 Task: Check the sale-to-list ratio of natural gas utilities in the last 1 year.
Action: Mouse moved to (817, 185)
Screenshot: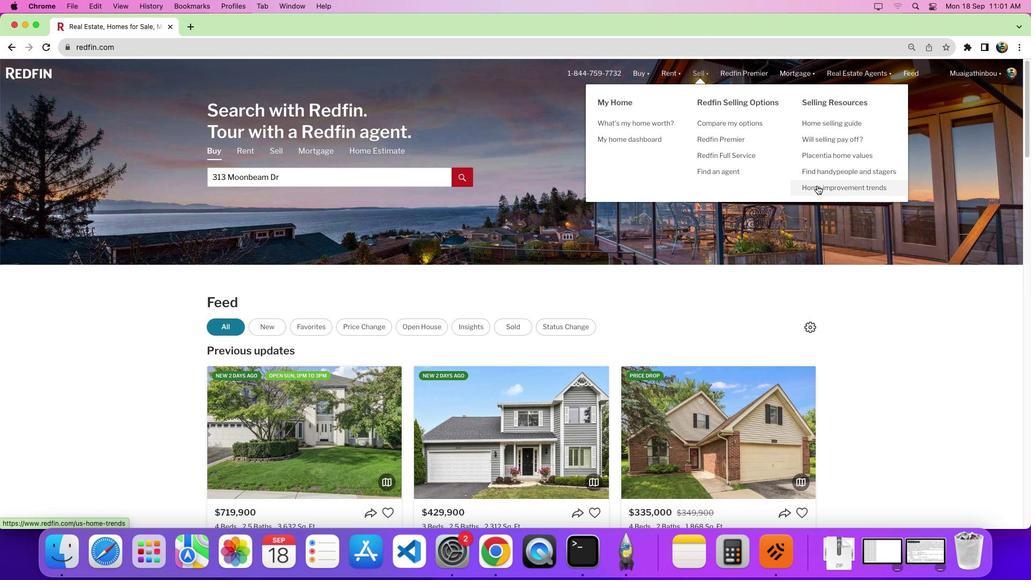 
Action: Mouse pressed left at (817, 185)
Screenshot: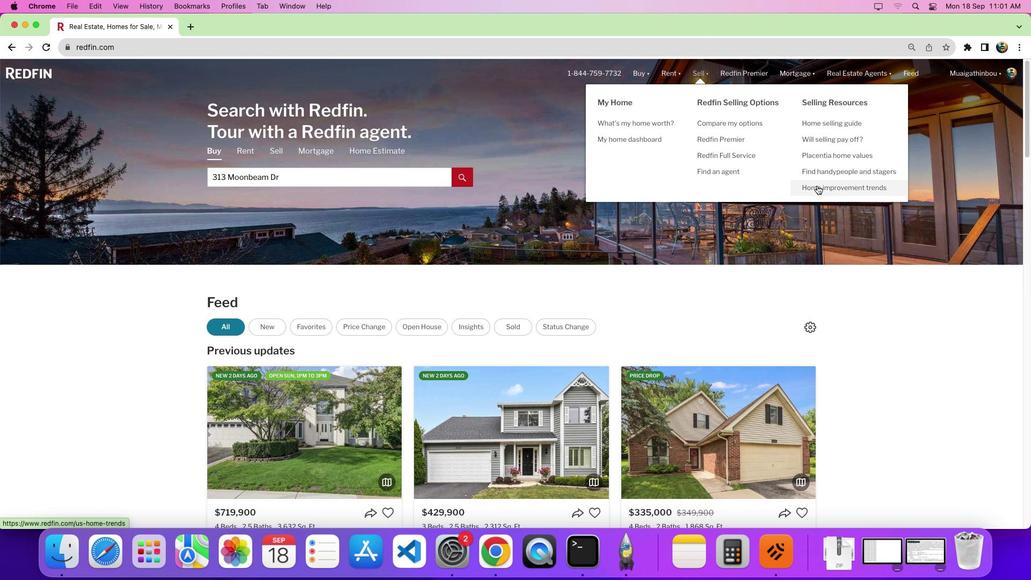 
Action: Mouse pressed left at (817, 185)
Screenshot: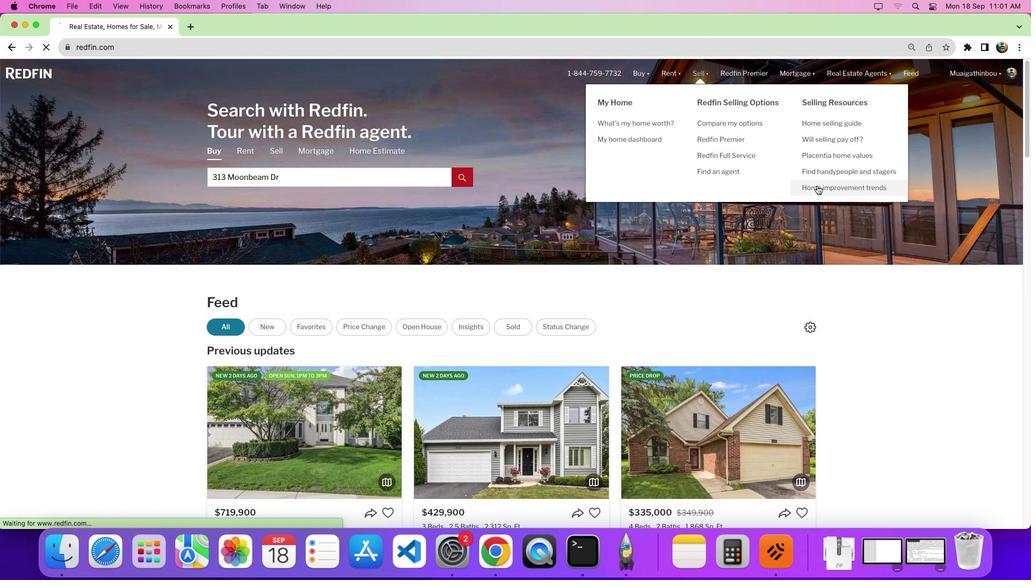 
Action: Mouse moved to (284, 210)
Screenshot: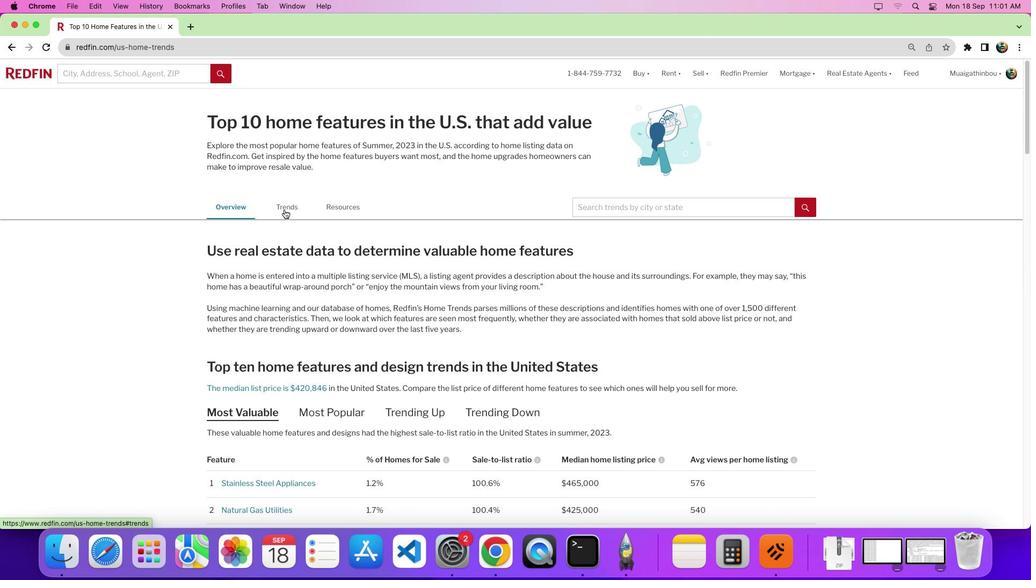 
Action: Mouse pressed left at (284, 210)
Screenshot: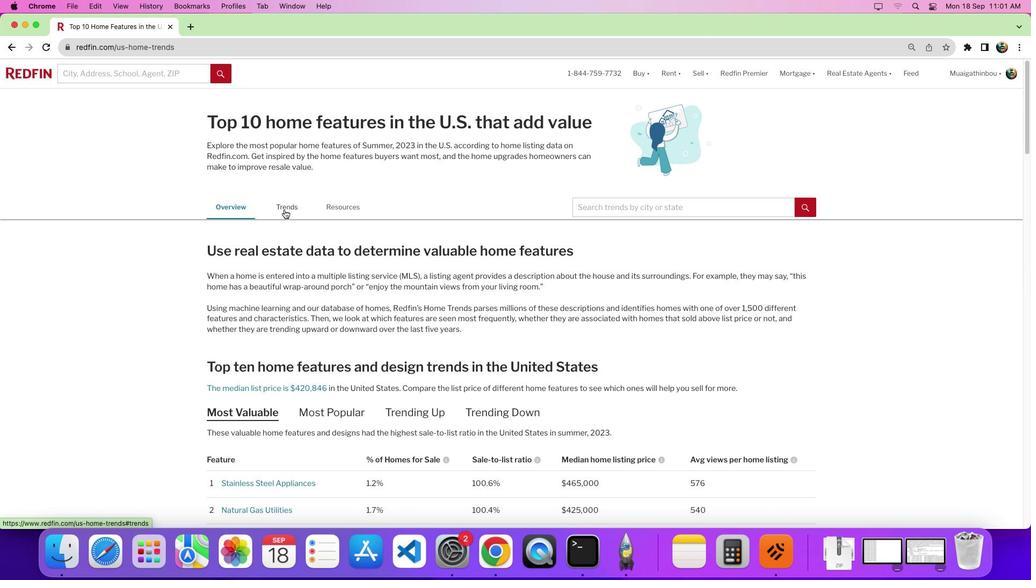 
Action: Mouse moved to (611, 310)
Screenshot: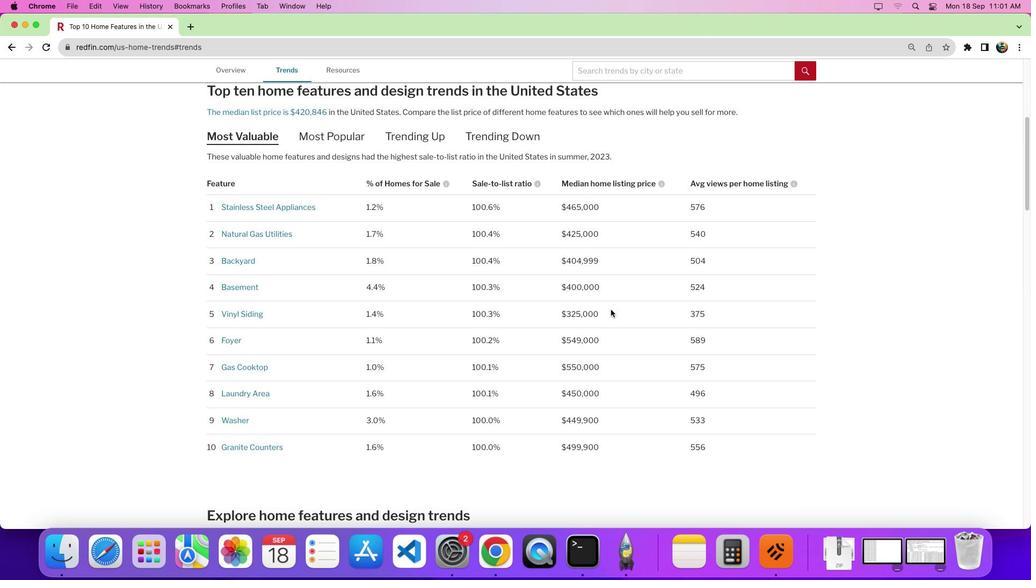 
Action: Mouse scrolled (611, 310) with delta (0, 0)
Screenshot: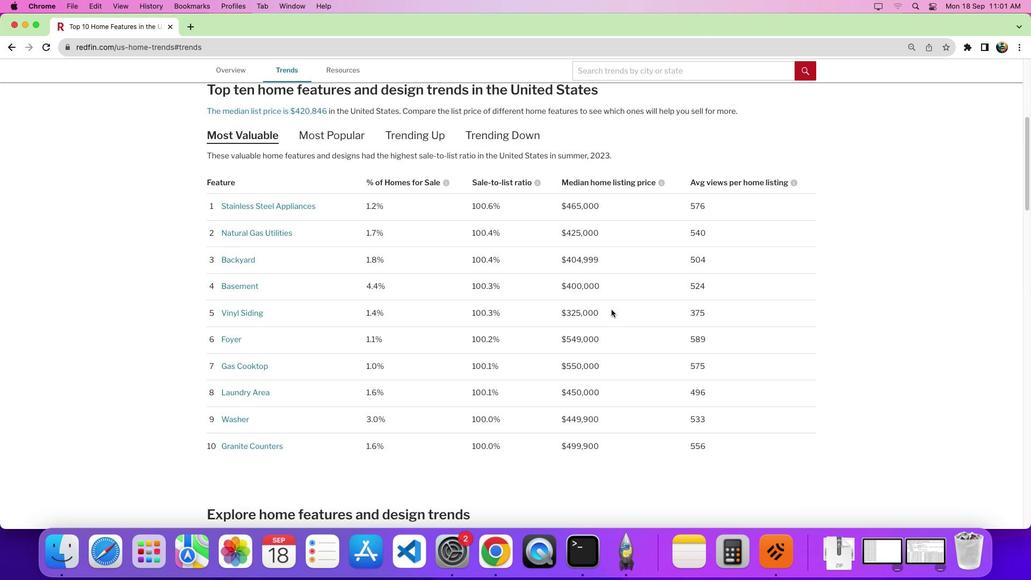 
Action: Mouse scrolled (611, 310) with delta (0, 0)
Screenshot: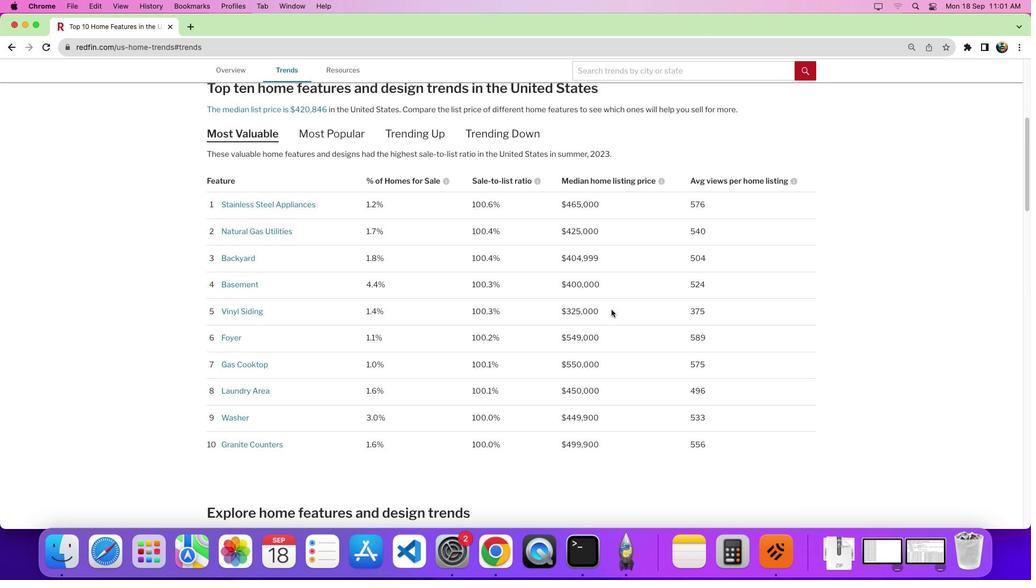 
Action: Mouse moved to (611, 309)
Screenshot: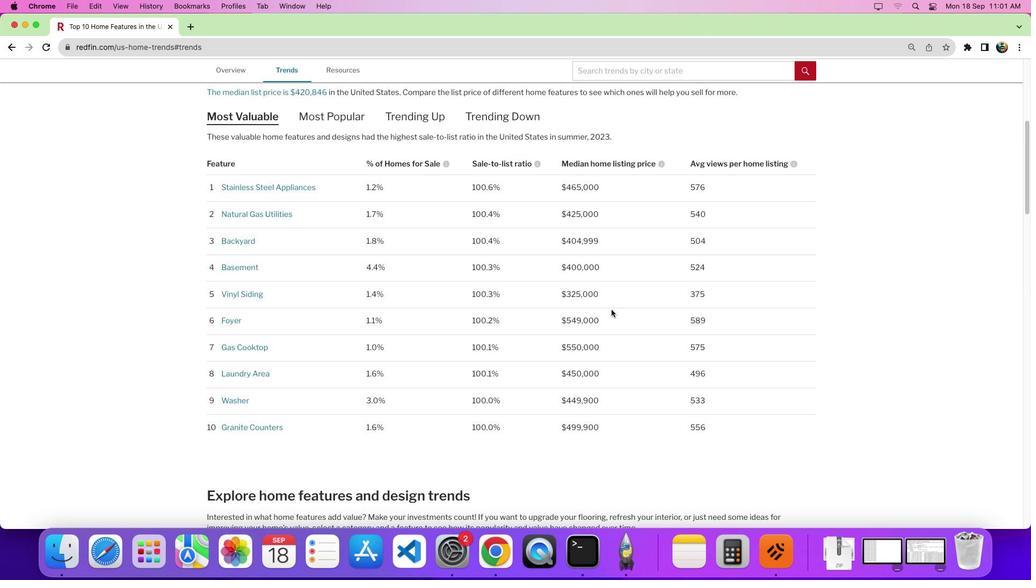 
Action: Mouse scrolled (611, 309) with delta (0, -3)
Screenshot: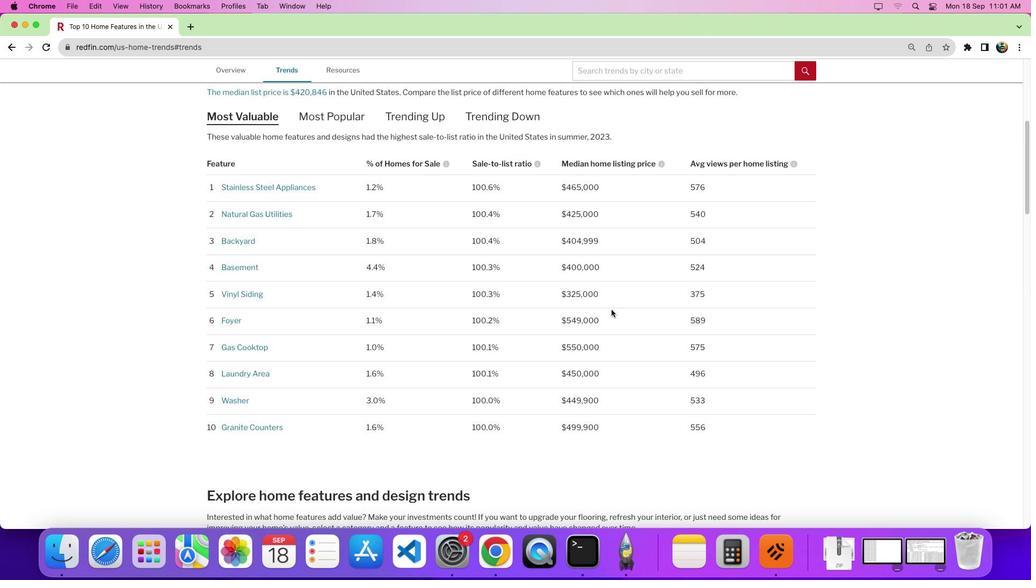 
Action: Mouse moved to (295, 431)
Screenshot: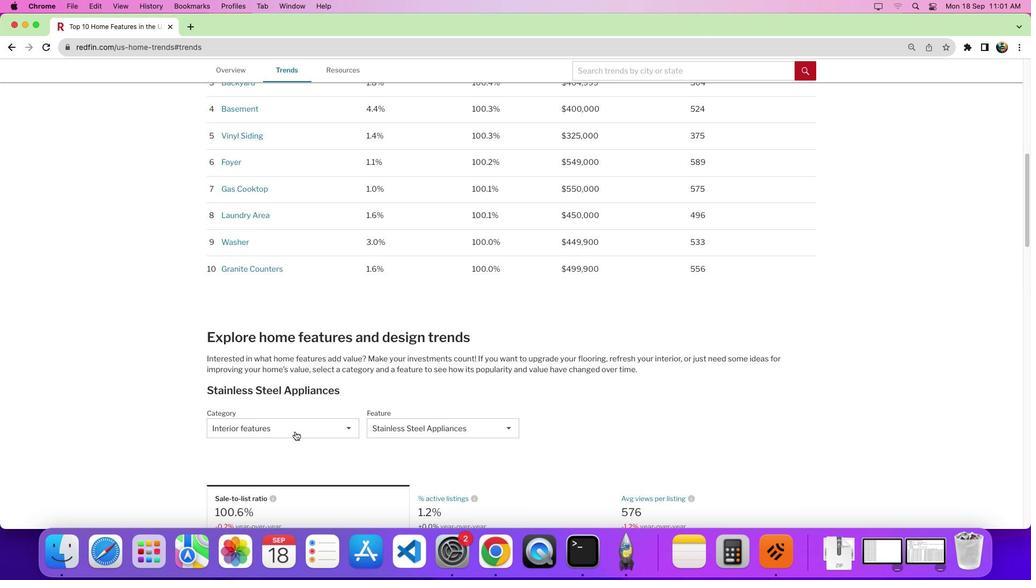 
Action: Mouse pressed left at (295, 431)
Screenshot: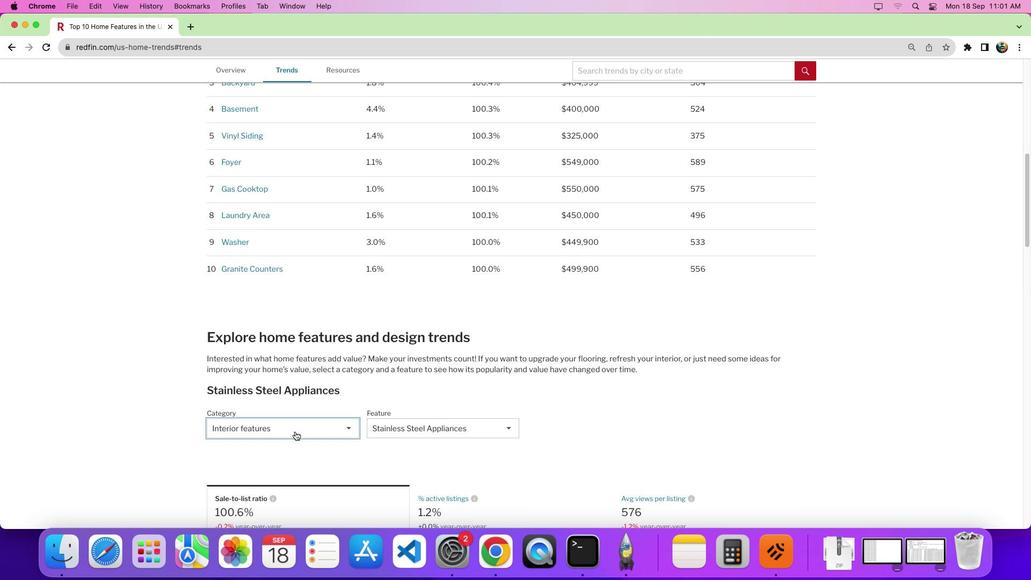 
Action: Mouse moved to (306, 471)
Screenshot: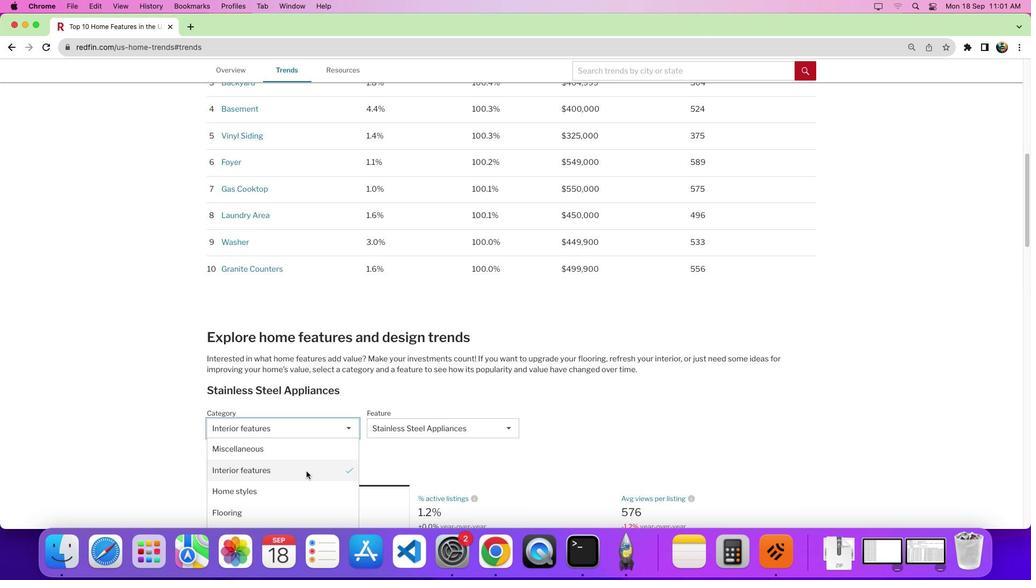 
Action: Mouse pressed left at (306, 471)
Screenshot: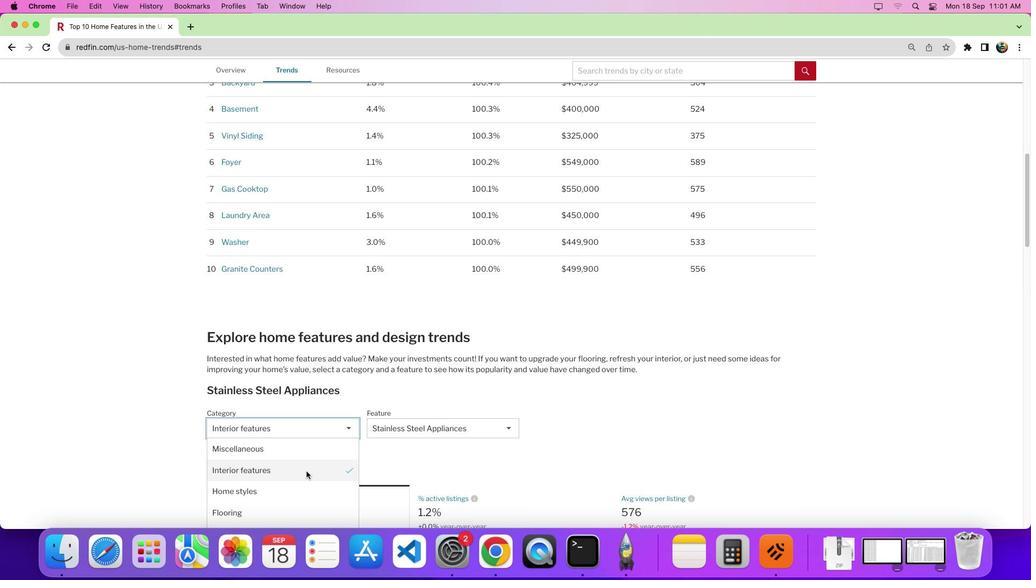 
Action: Mouse moved to (506, 373)
Screenshot: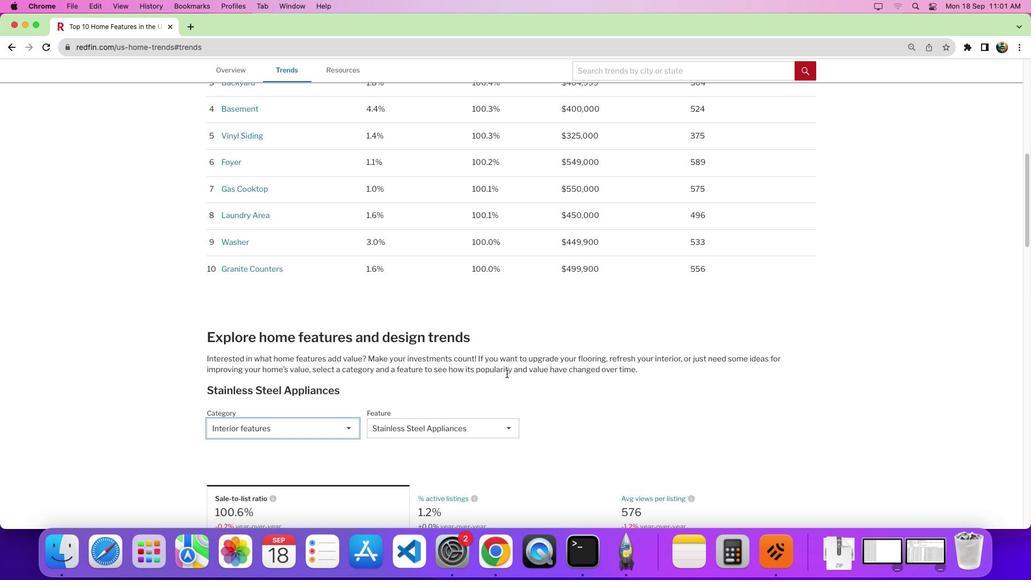 
Action: Mouse scrolled (506, 373) with delta (0, 0)
Screenshot: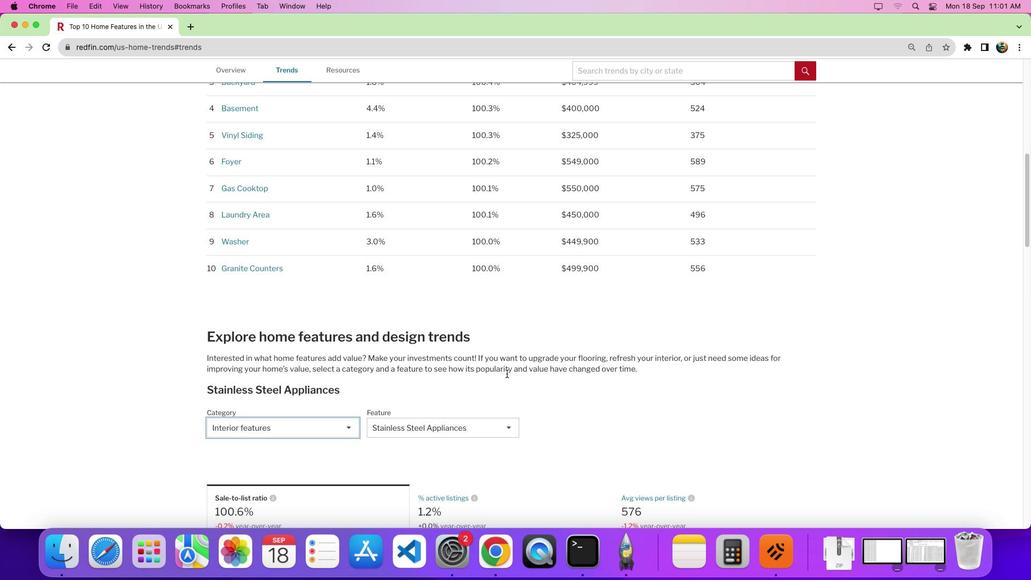 
Action: Mouse moved to (506, 373)
Screenshot: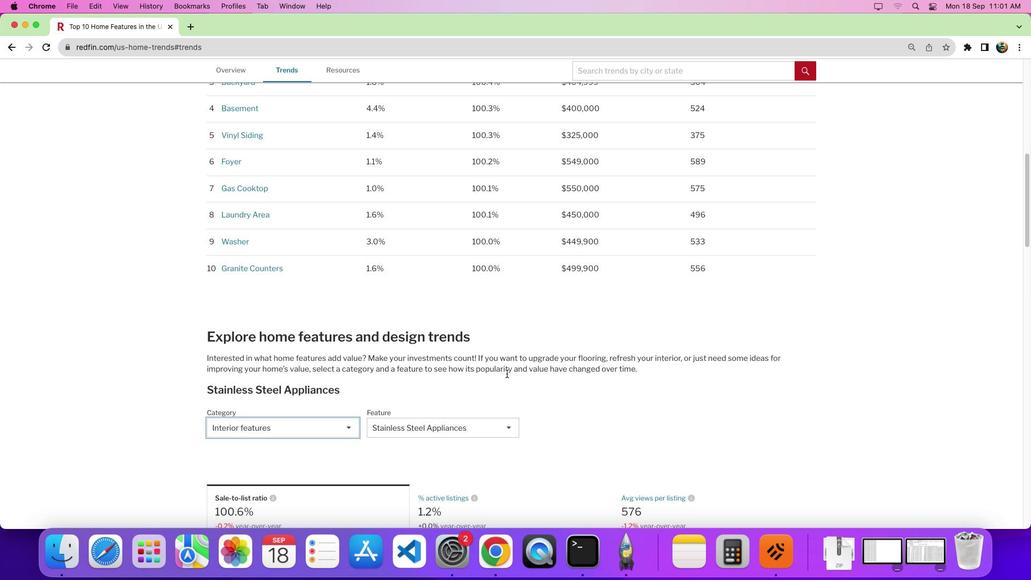 
Action: Mouse scrolled (506, 373) with delta (0, 0)
Screenshot: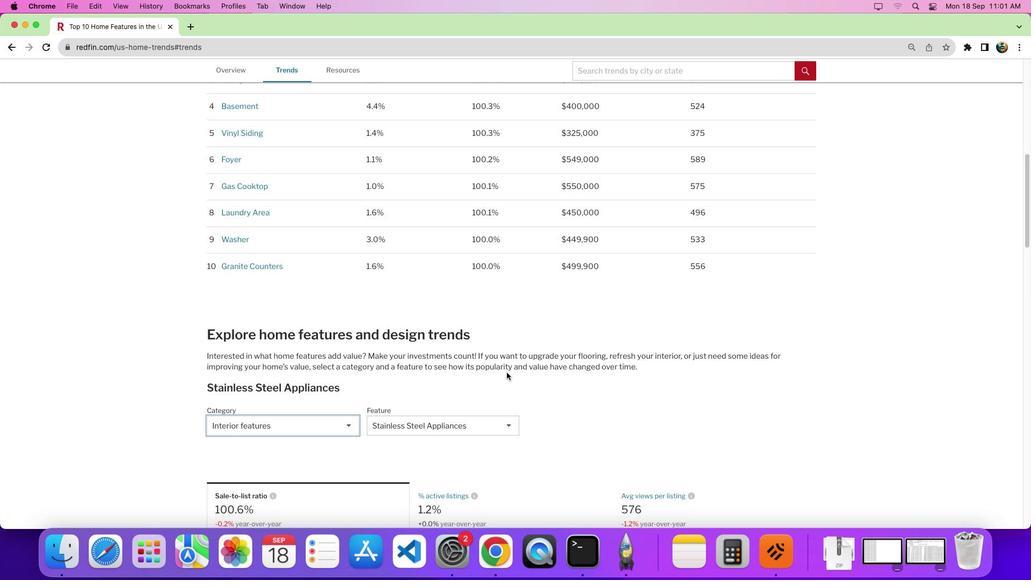 
Action: Mouse moved to (472, 388)
Screenshot: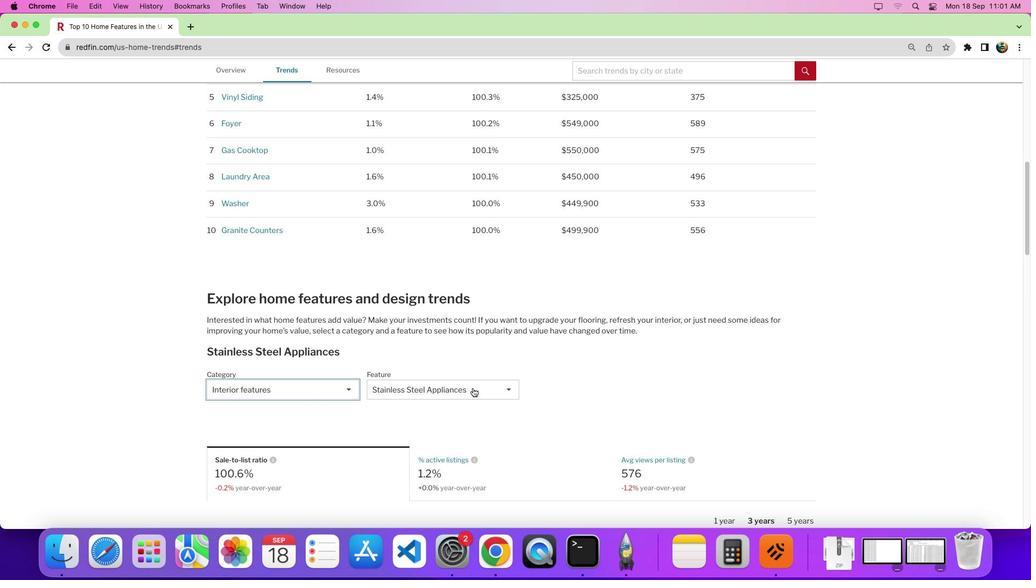 
Action: Mouse pressed left at (472, 388)
Screenshot: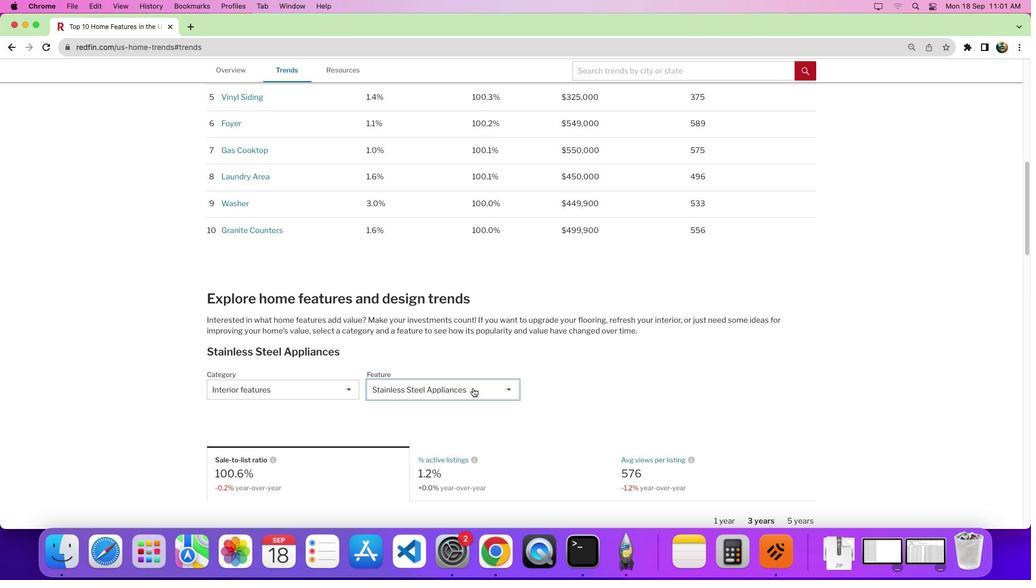 
Action: Mouse moved to (513, 489)
Screenshot: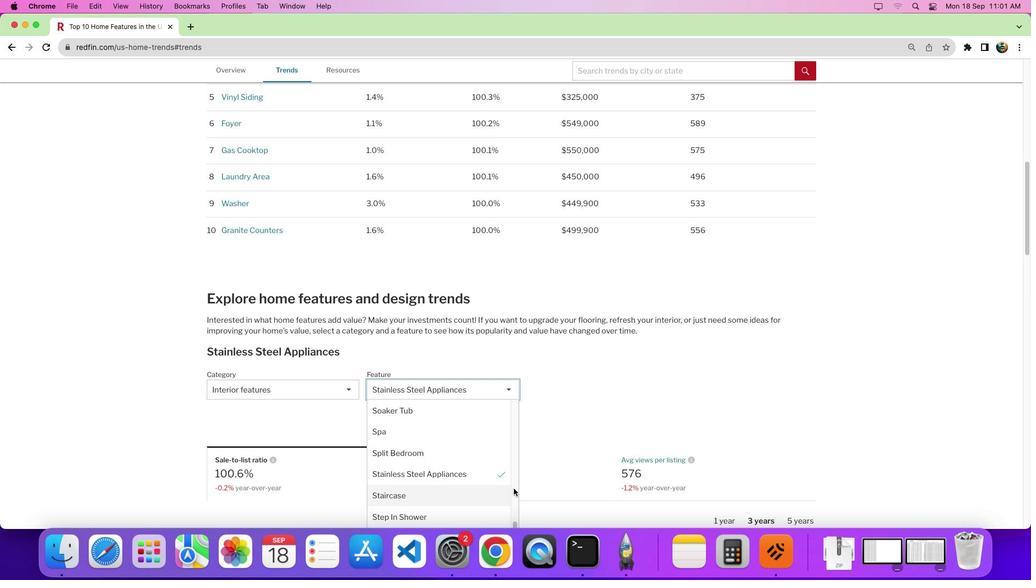 
Action: Mouse pressed left at (513, 489)
Screenshot: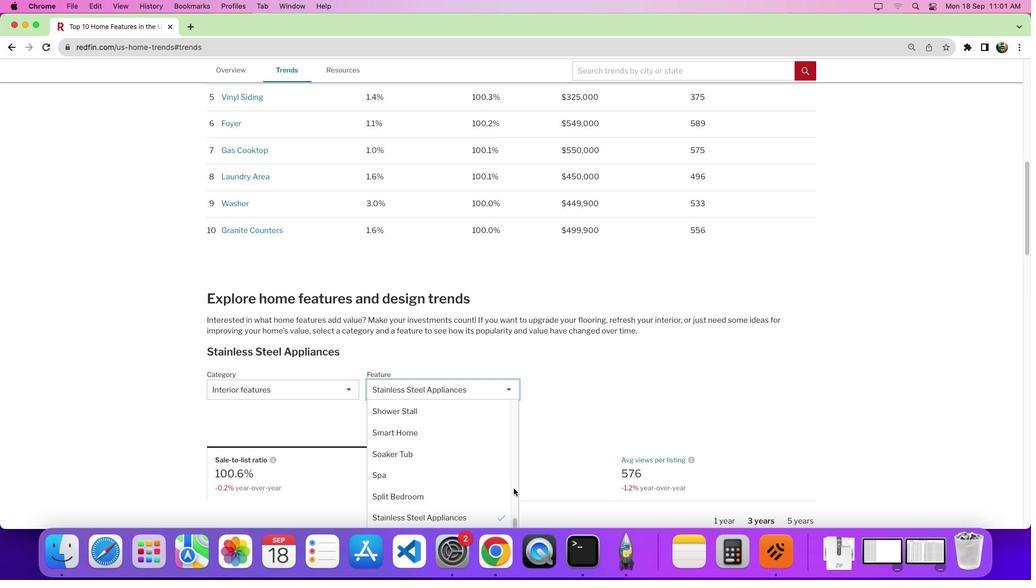 
Action: Mouse moved to (513, 486)
Screenshot: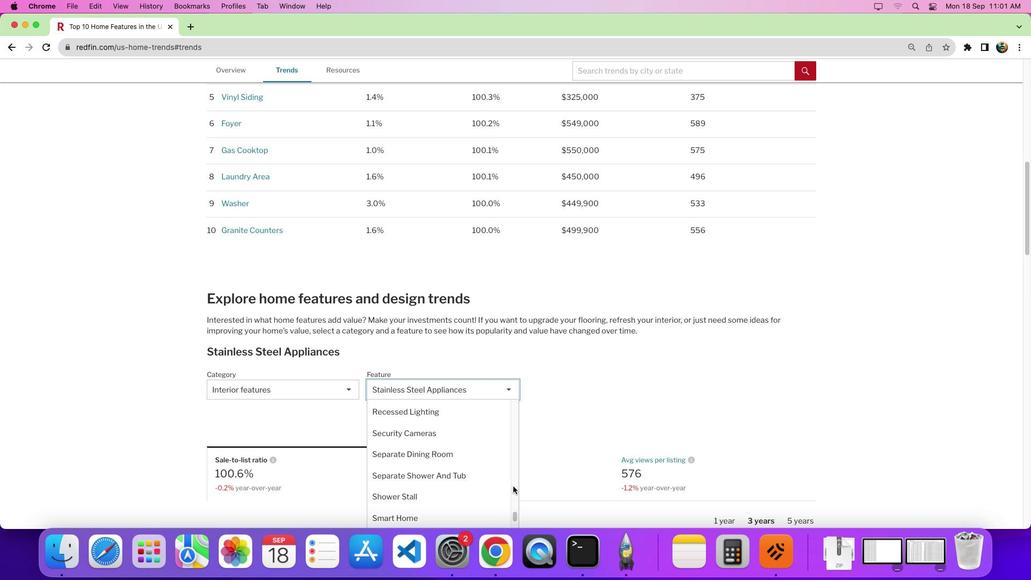 
Action: Mouse pressed left at (513, 486)
Screenshot: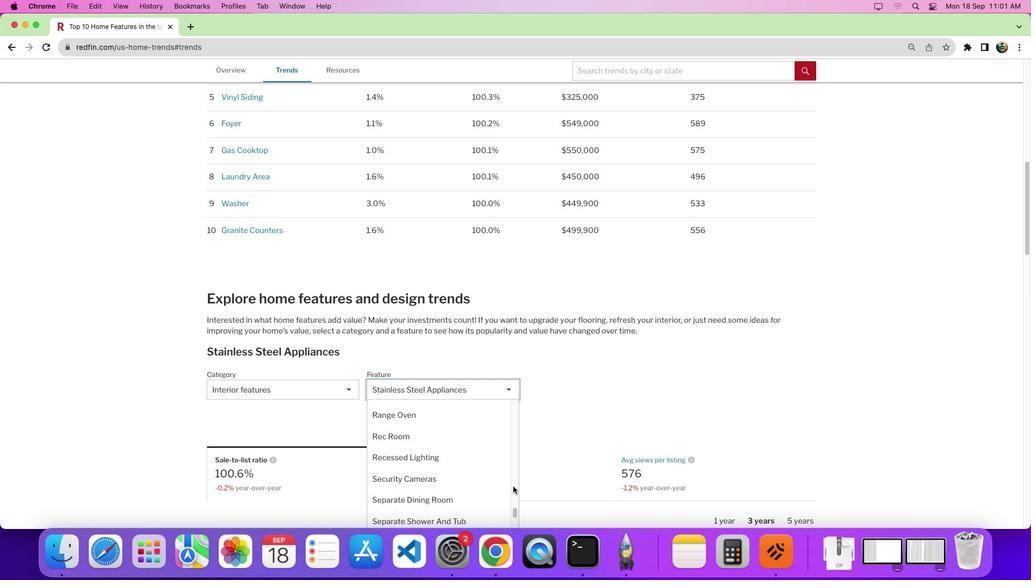 
Action: Mouse moved to (514, 484)
Screenshot: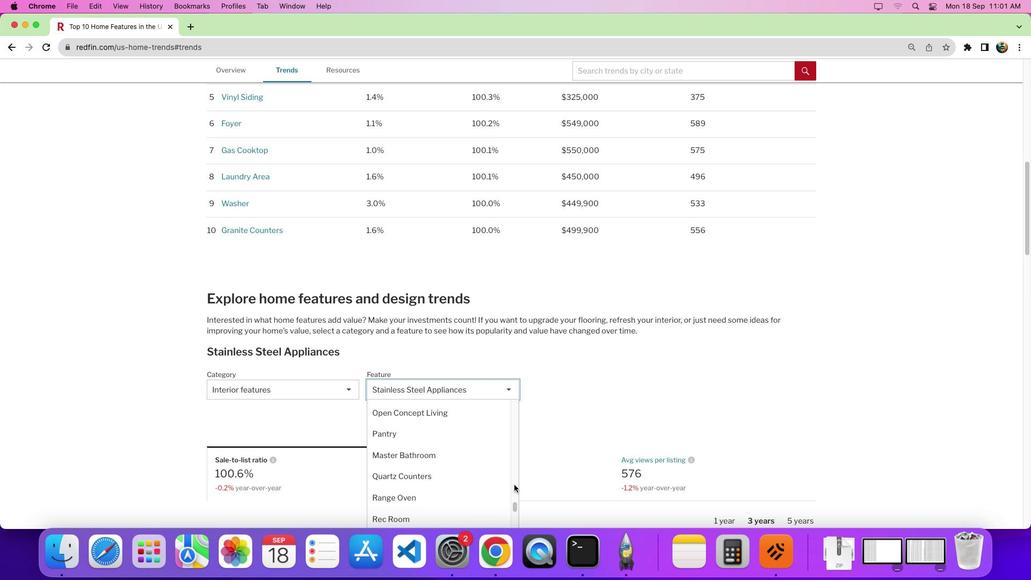 
Action: Mouse pressed left at (514, 484)
Screenshot: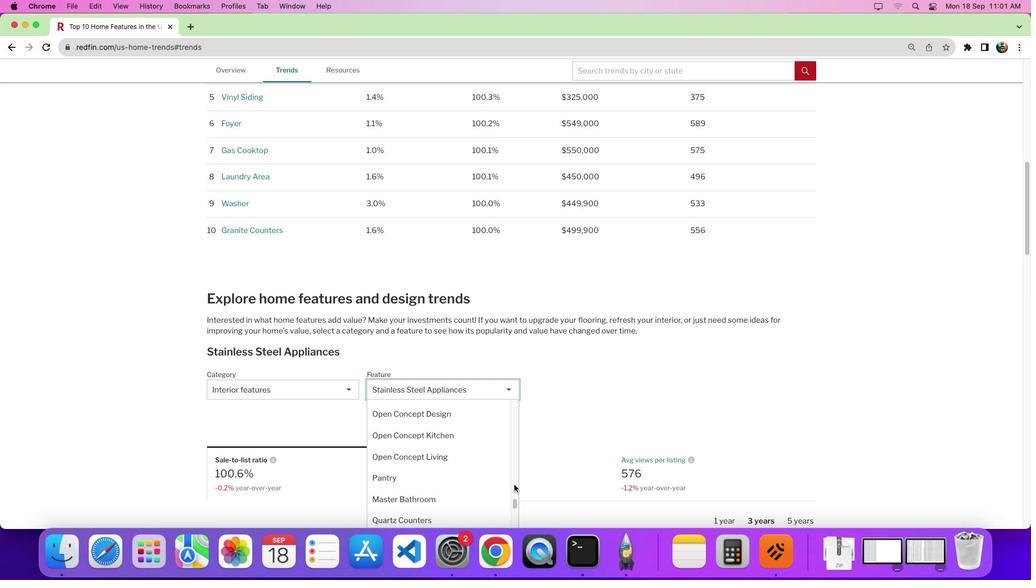 
Action: Mouse moved to (462, 437)
Screenshot: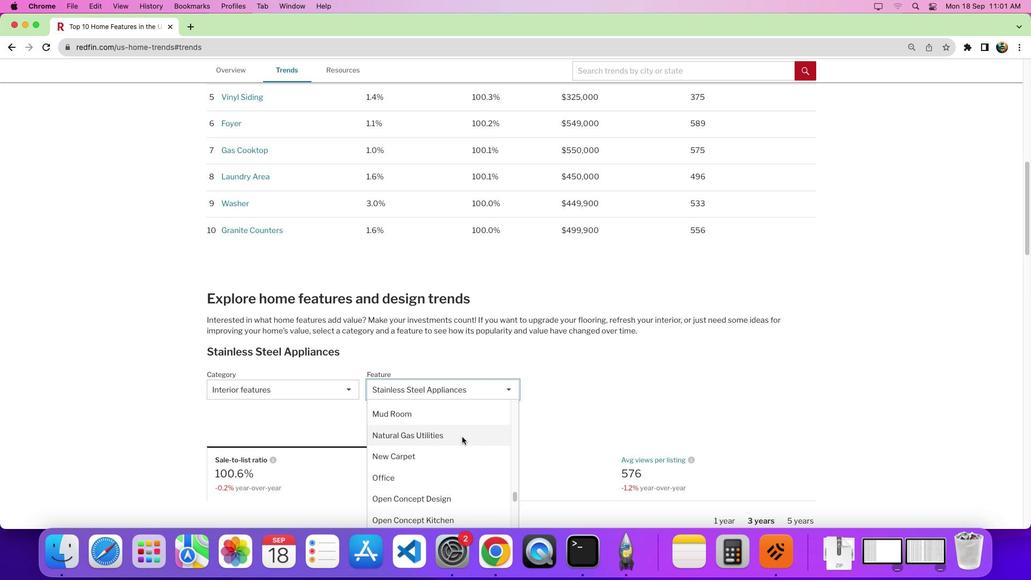 
Action: Mouse pressed left at (462, 437)
Screenshot: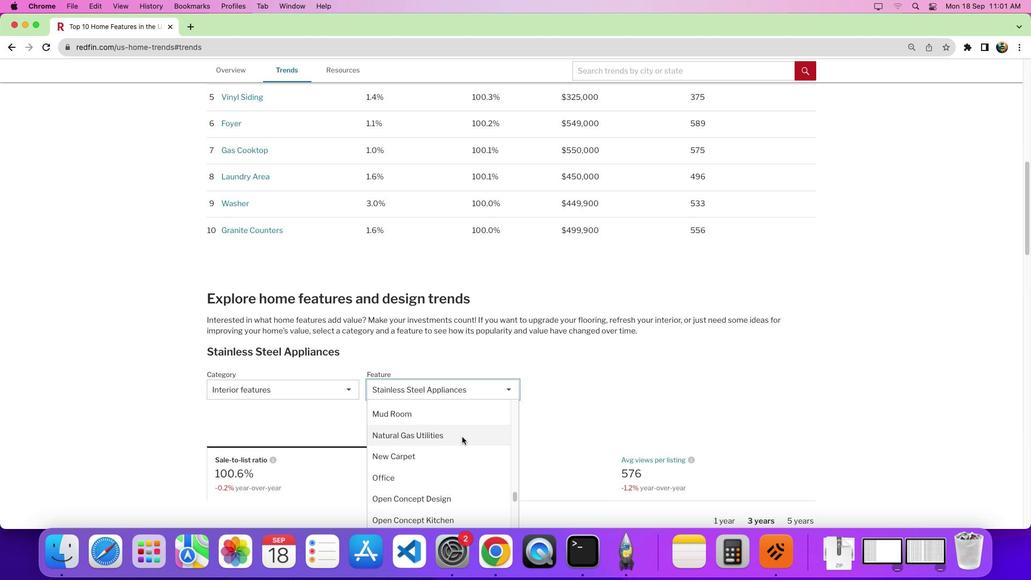 
Action: Mouse moved to (622, 419)
Screenshot: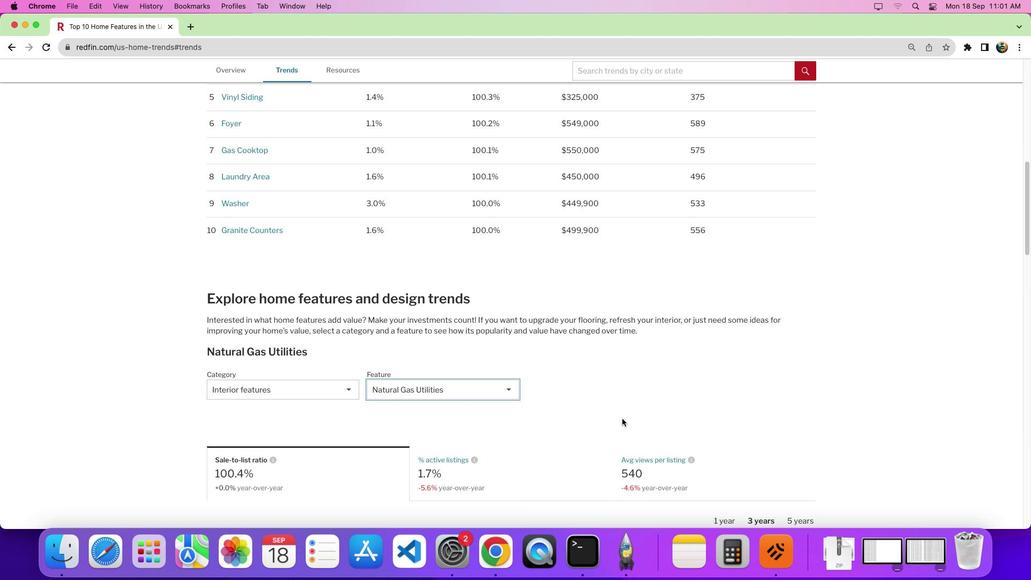 
Action: Mouse scrolled (622, 419) with delta (0, 0)
Screenshot: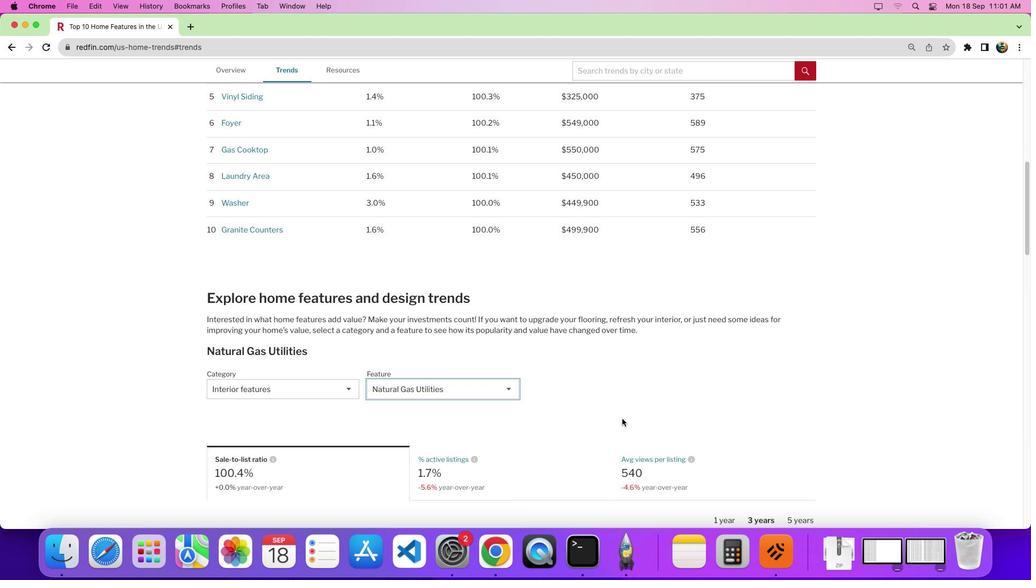 
Action: Mouse scrolled (622, 419) with delta (0, 0)
Screenshot: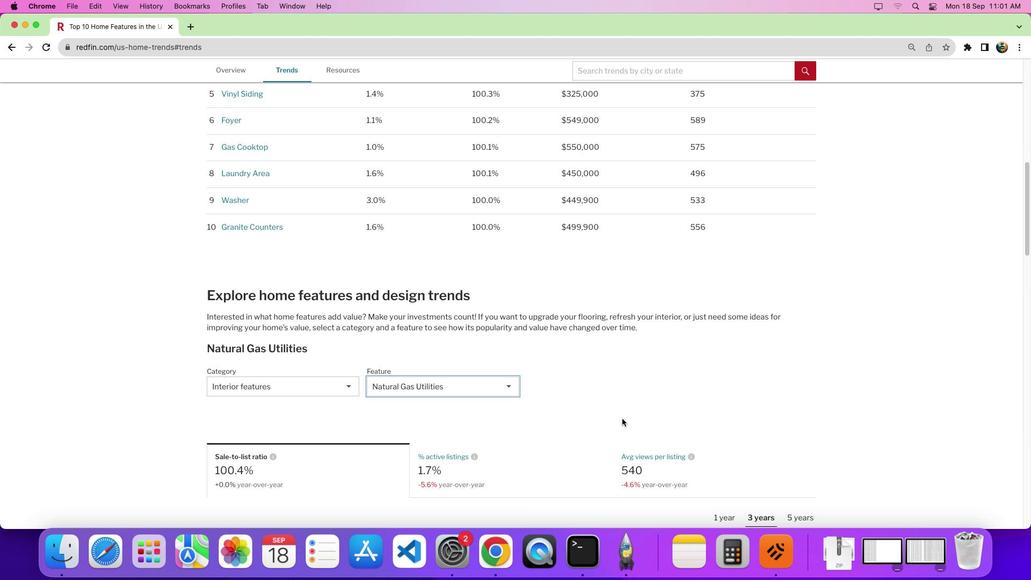 
Action: Mouse scrolled (622, 419) with delta (0, 0)
Screenshot: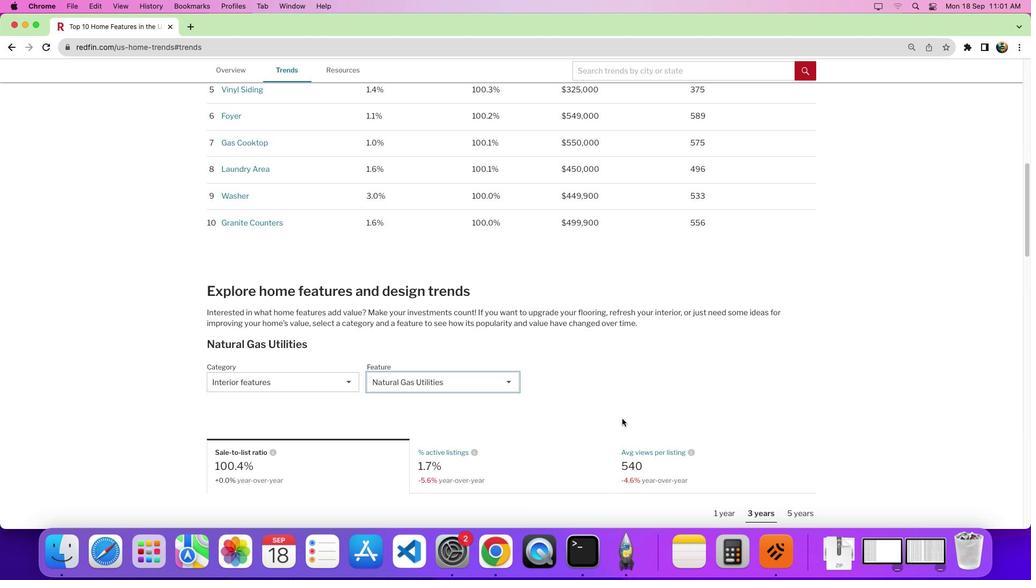 
Action: Mouse moved to (622, 418)
Screenshot: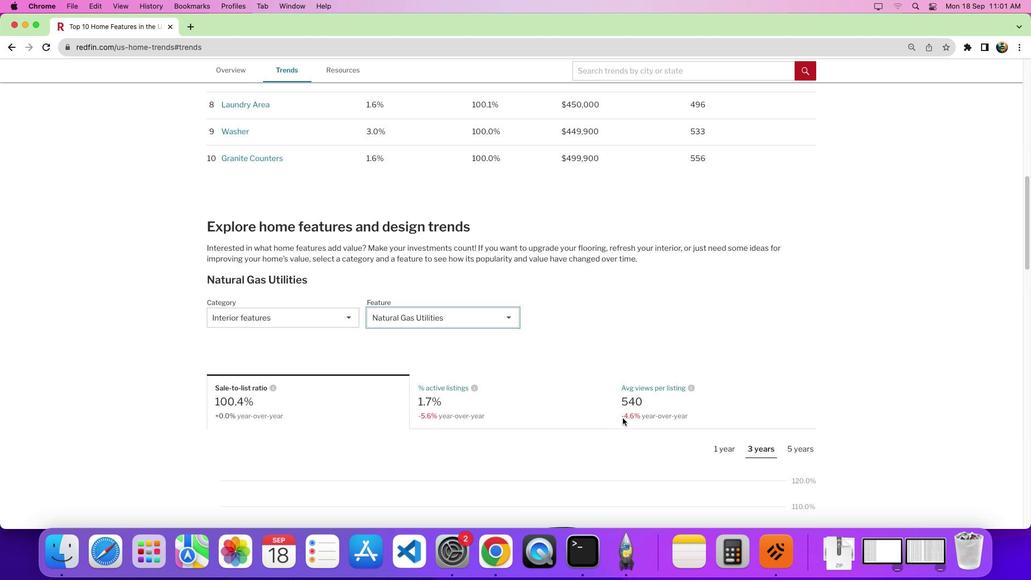 
Action: Mouse scrolled (622, 418) with delta (0, -2)
Screenshot: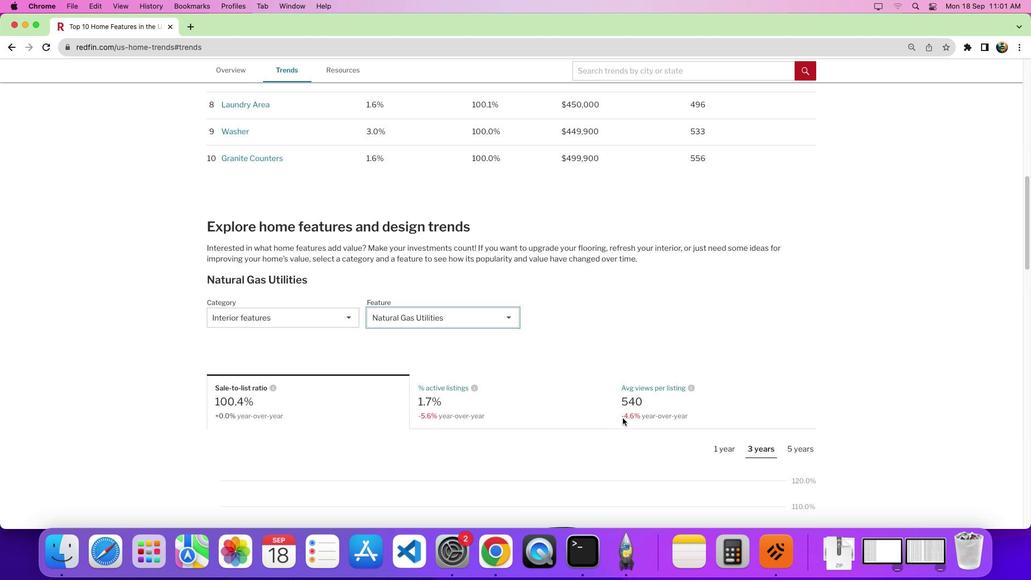 
Action: Mouse moved to (720, 378)
Screenshot: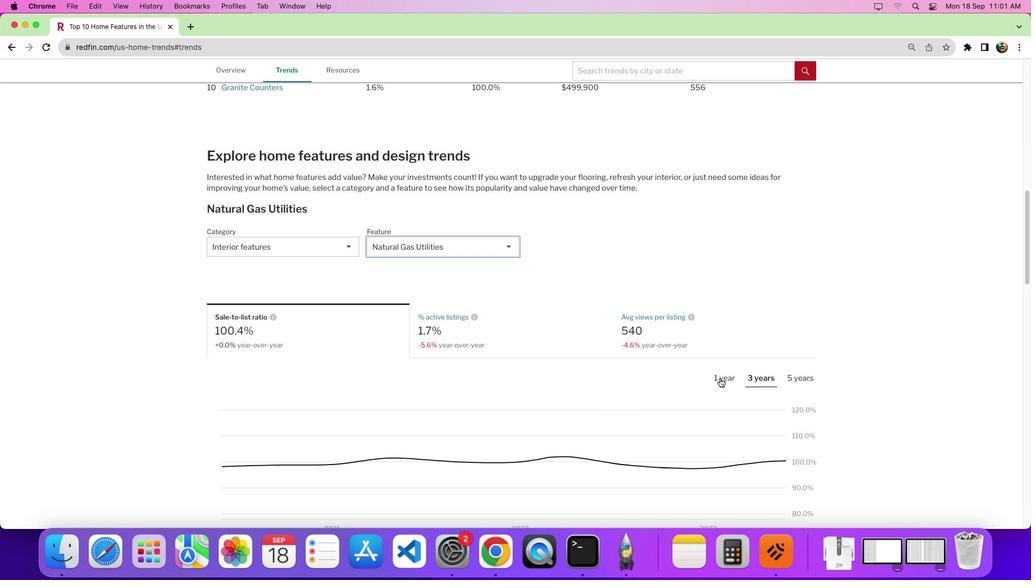 
Action: Mouse pressed left at (720, 378)
Screenshot: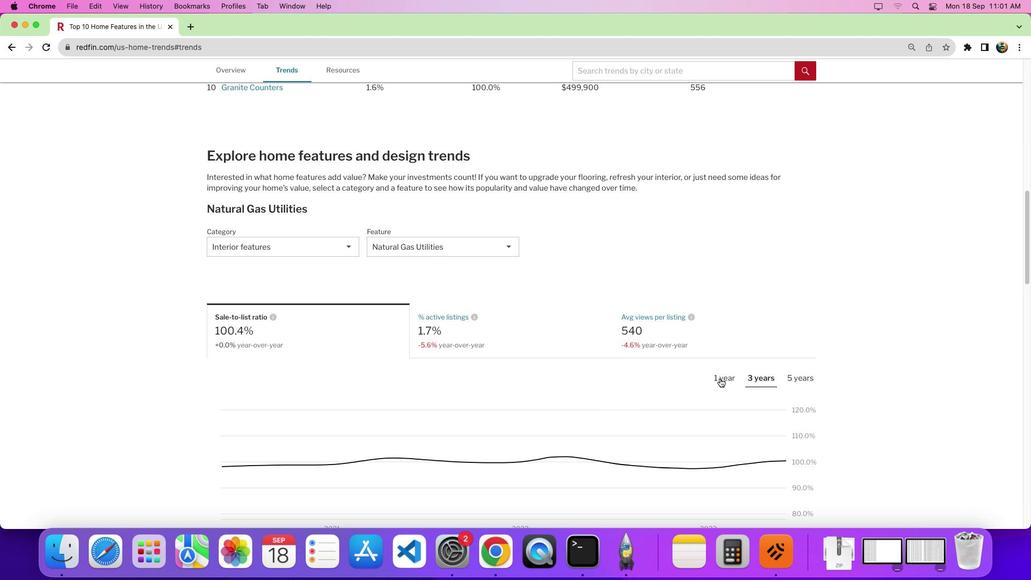 
Action: Mouse moved to (730, 343)
Screenshot: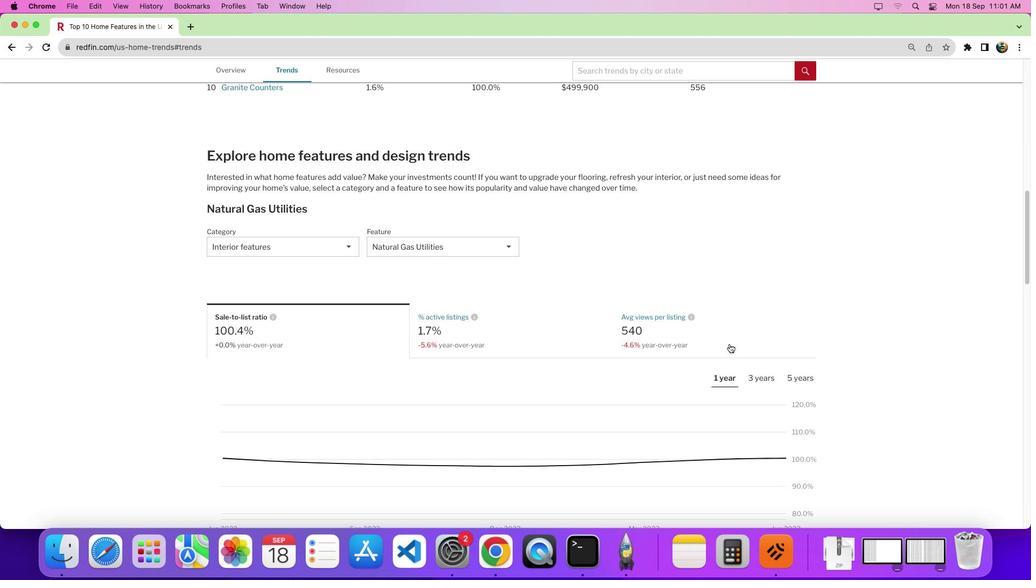 
